 Task: Add Shikai Adult Borage Hand Cream to the cart.
Action: Mouse moved to (682, 267)
Screenshot: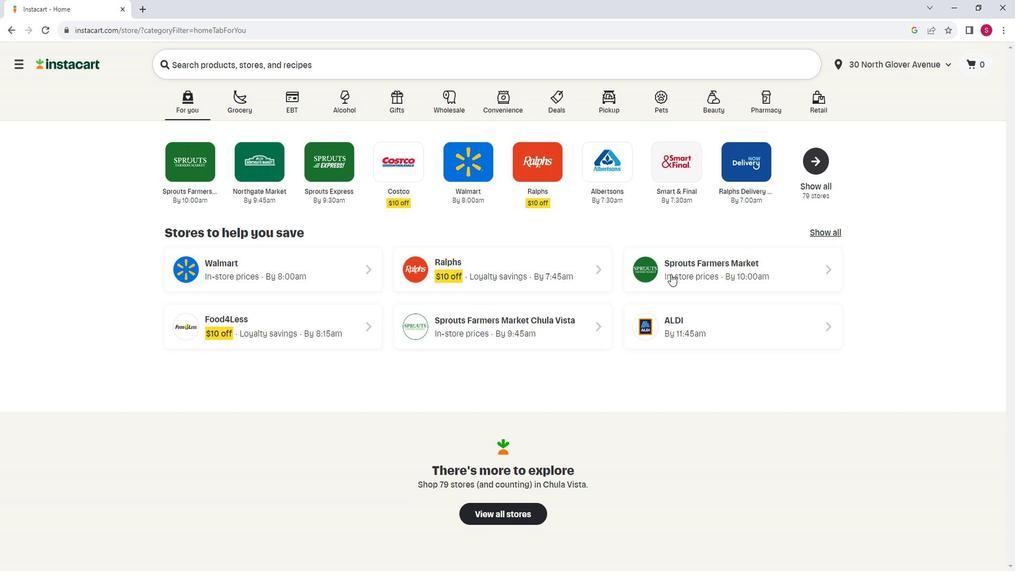 
Action: Mouse pressed left at (682, 267)
Screenshot: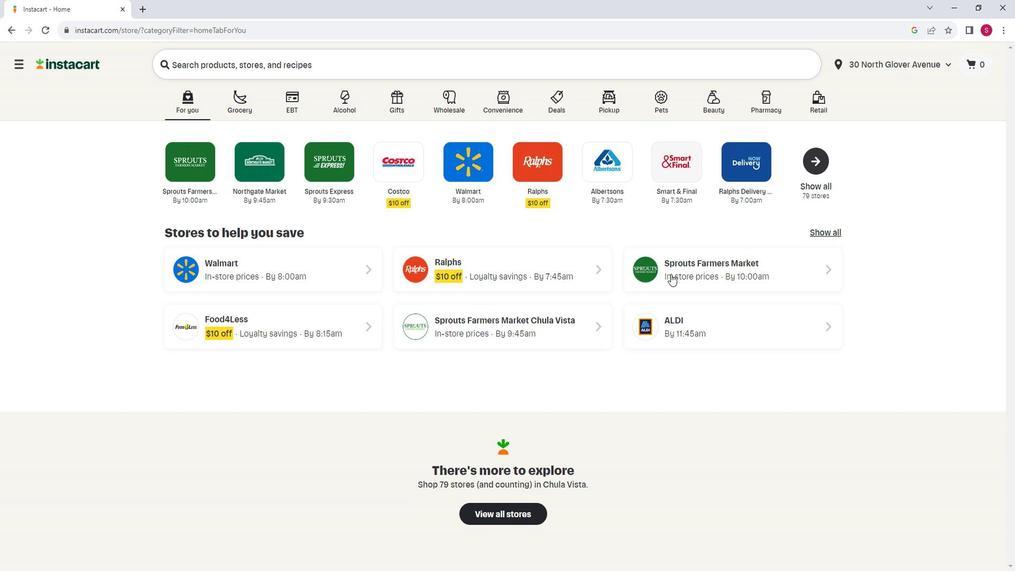 
Action: Mouse moved to (89, 411)
Screenshot: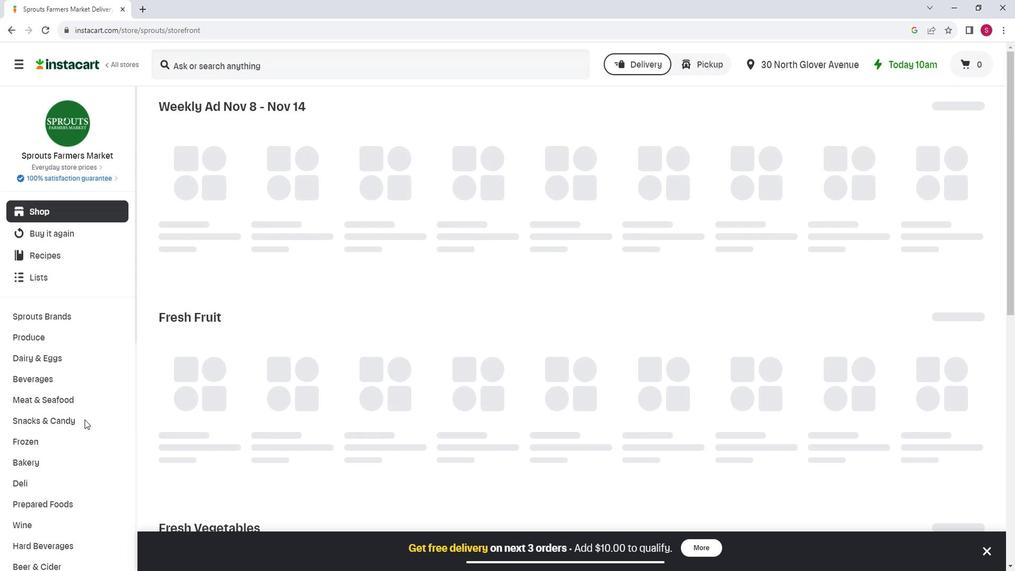 
Action: Mouse scrolled (89, 410) with delta (0, 0)
Screenshot: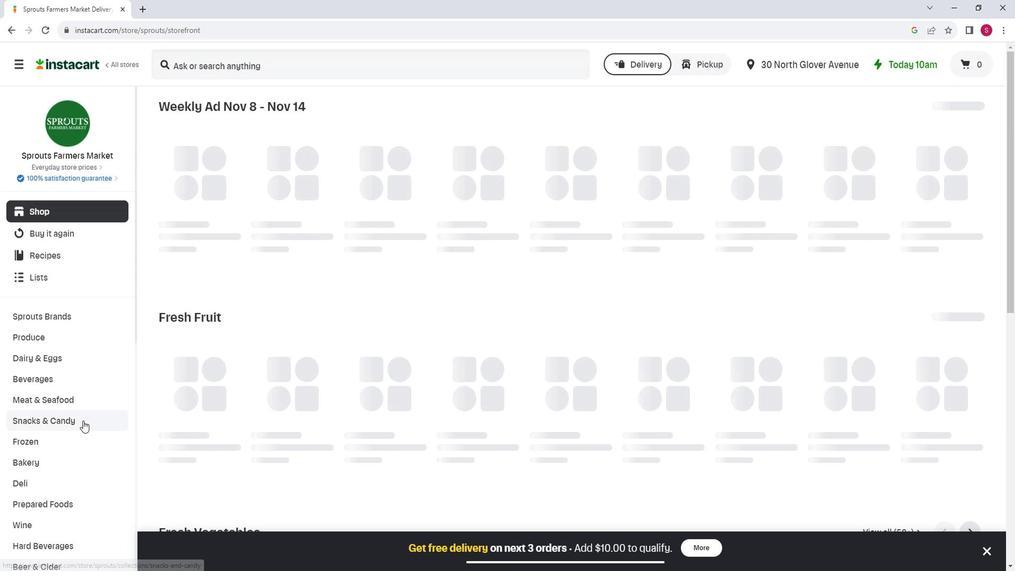 
Action: Mouse scrolled (89, 410) with delta (0, 0)
Screenshot: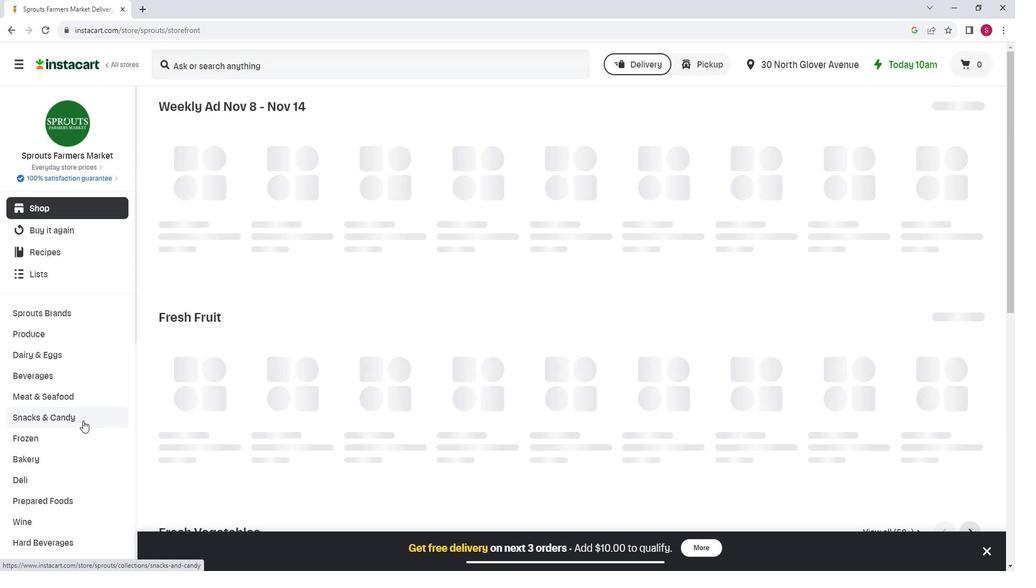 
Action: Mouse scrolled (89, 410) with delta (0, 0)
Screenshot: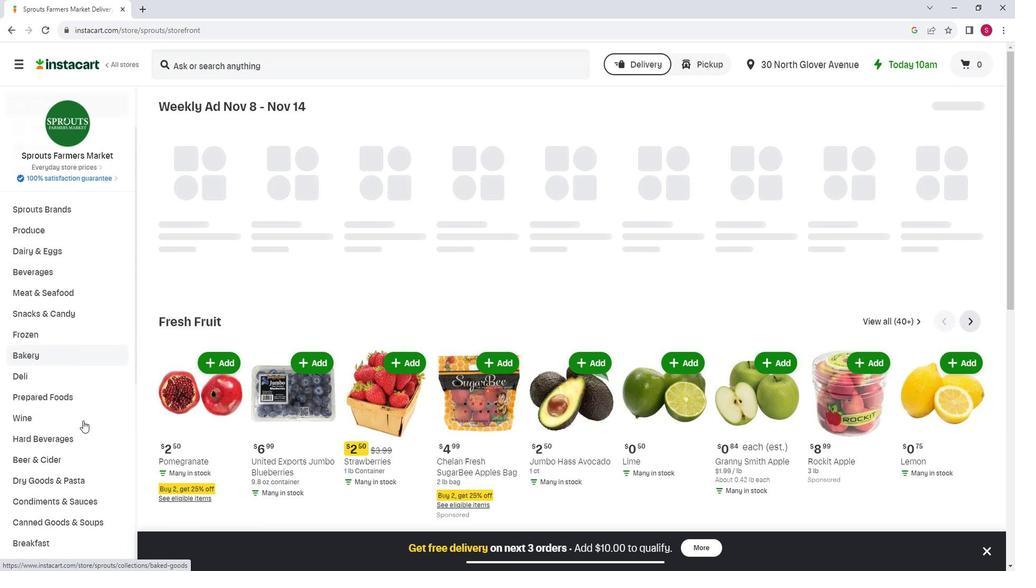 
Action: Mouse scrolled (89, 410) with delta (0, 0)
Screenshot: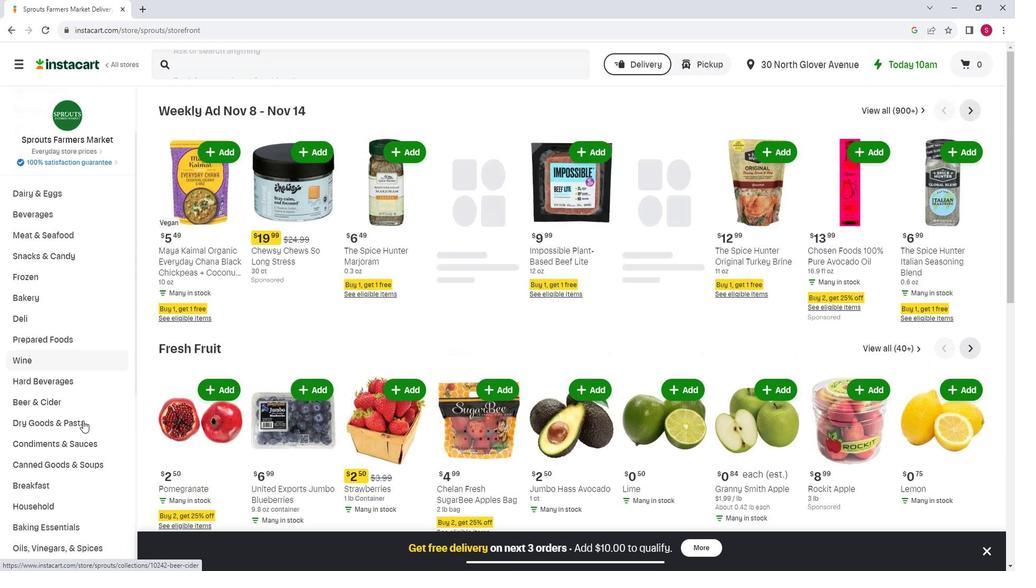 
Action: Mouse scrolled (89, 410) with delta (0, 0)
Screenshot: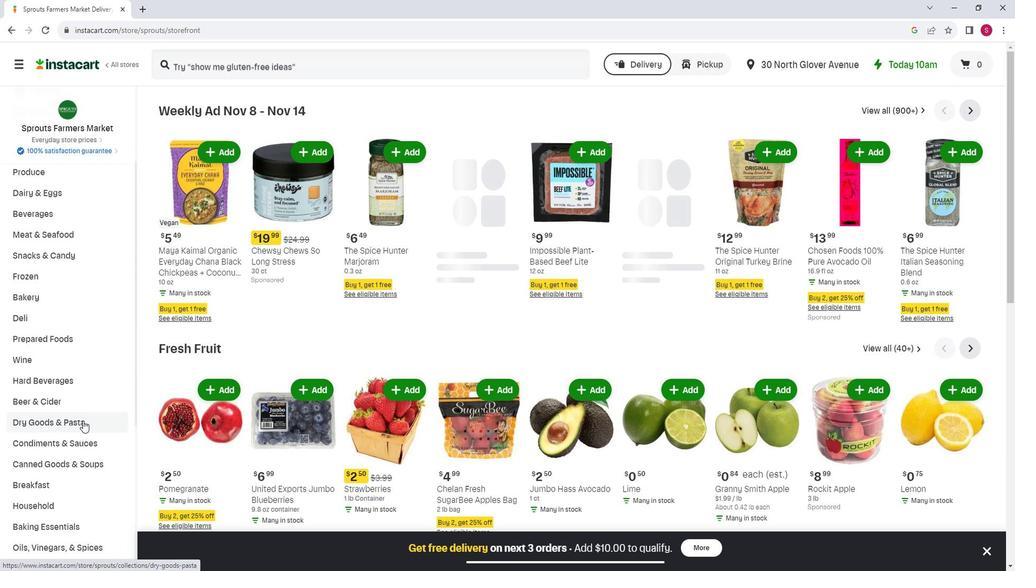 
Action: Mouse scrolled (89, 410) with delta (0, 0)
Screenshot: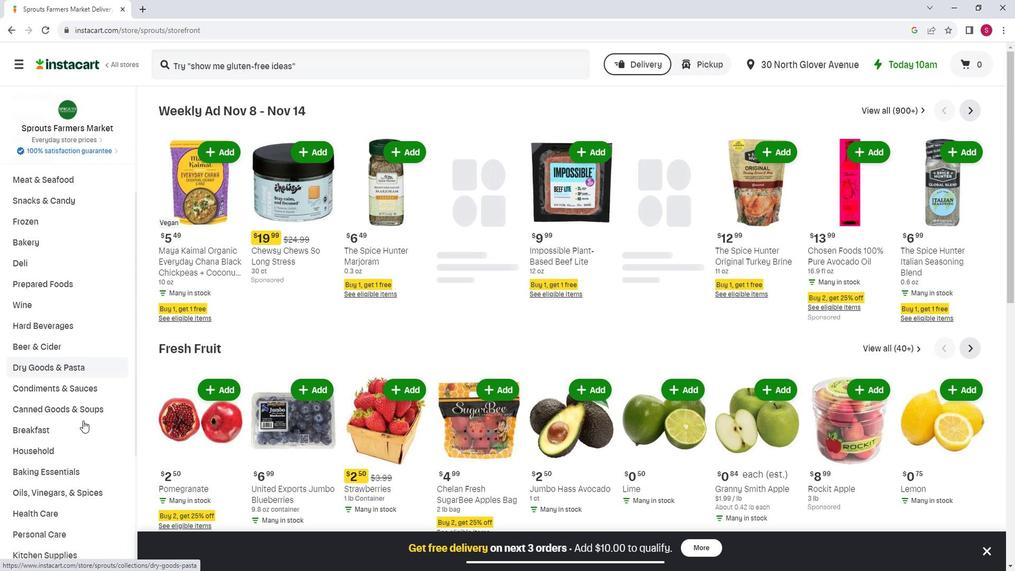 
Action: Mouse scrolled (89, 410) with delta (0, 0)
Screenshot: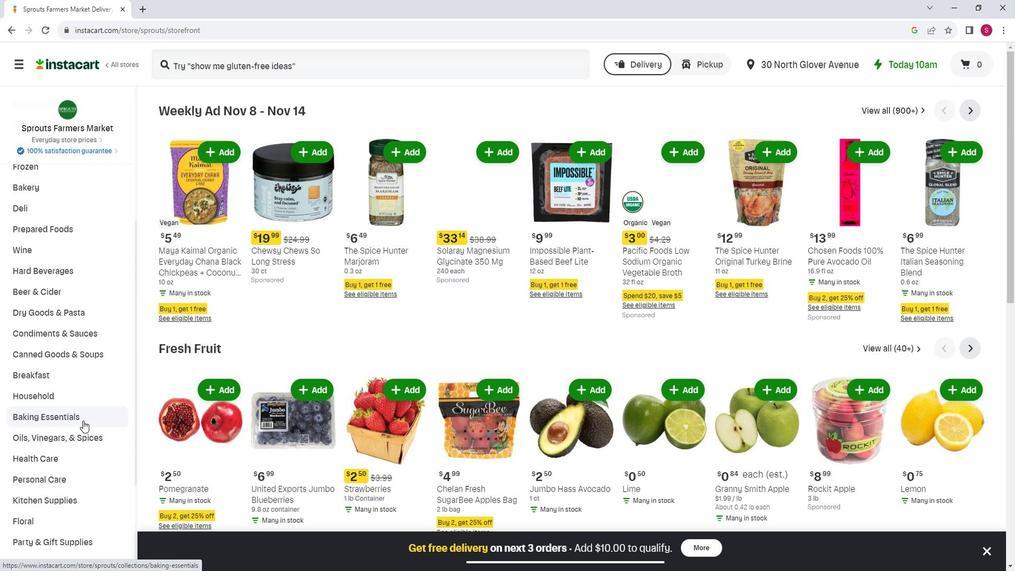 
Action: Mouse moved to (84, 414)
Screenshot: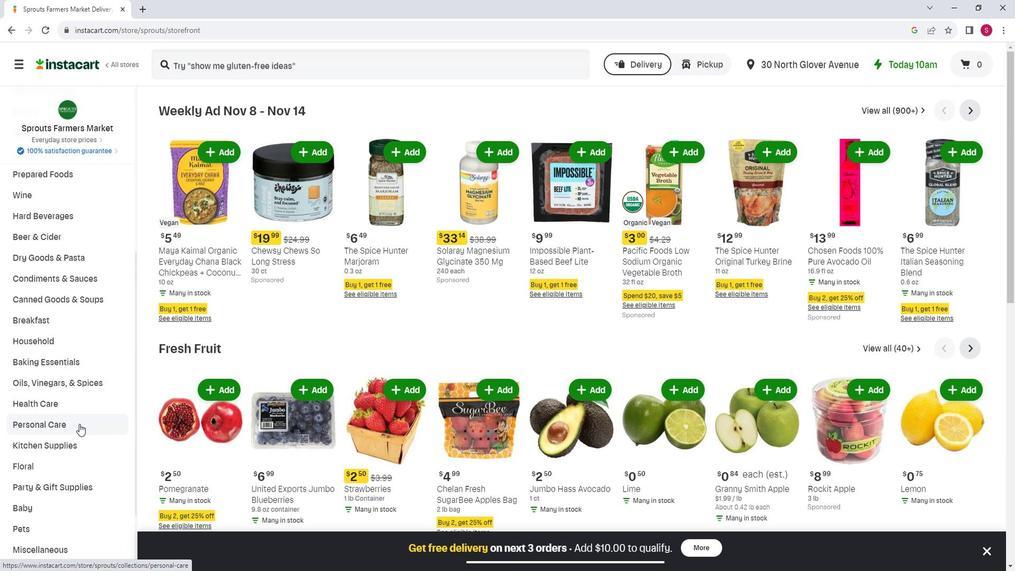 
Action: Mouse pressed left at (84, 414)
Screenshot: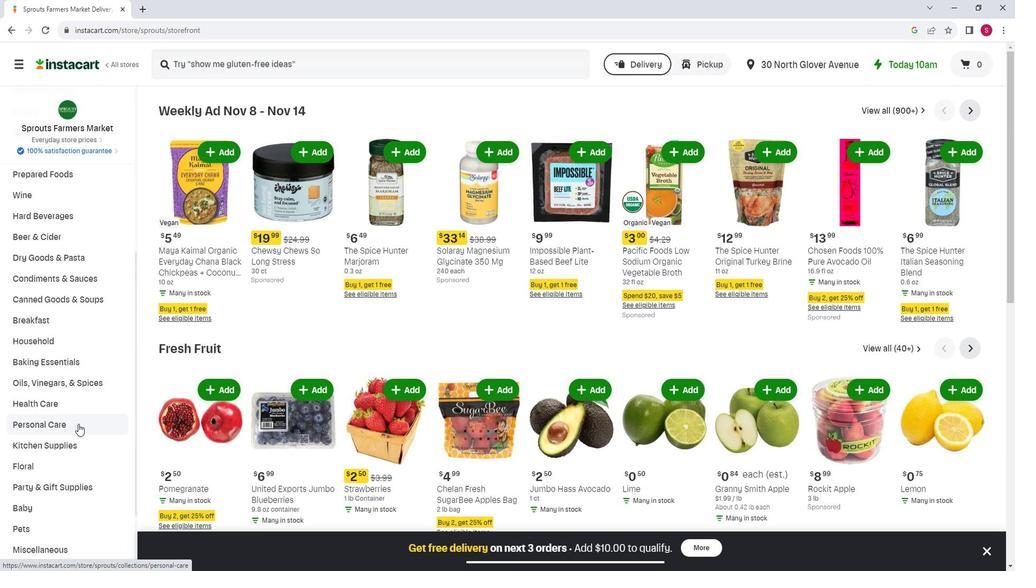 
Action: Mouse moved to (273, 140)
Screenshot: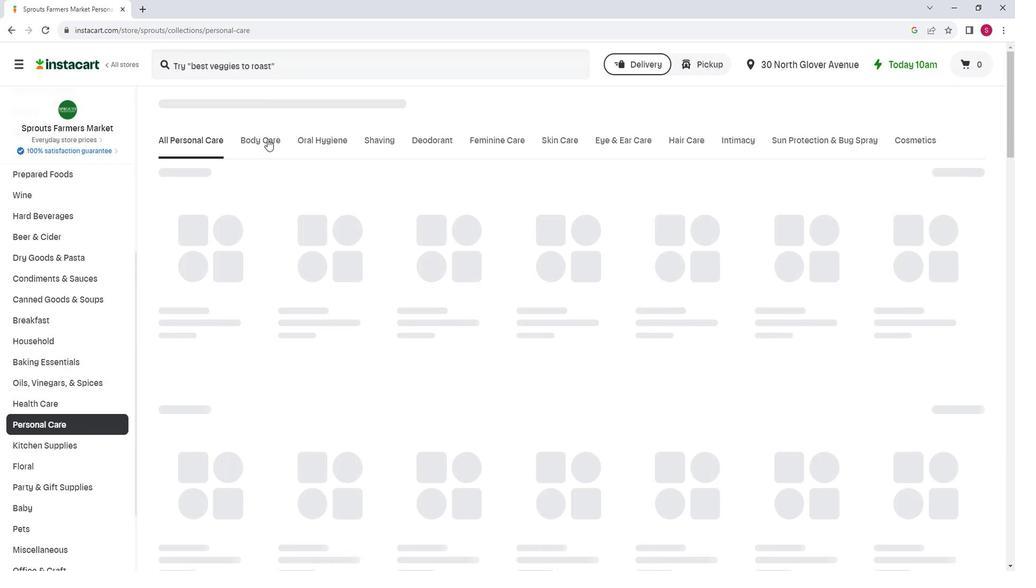 
Action: Mouse pressed left at (273, 140)
Screenshot: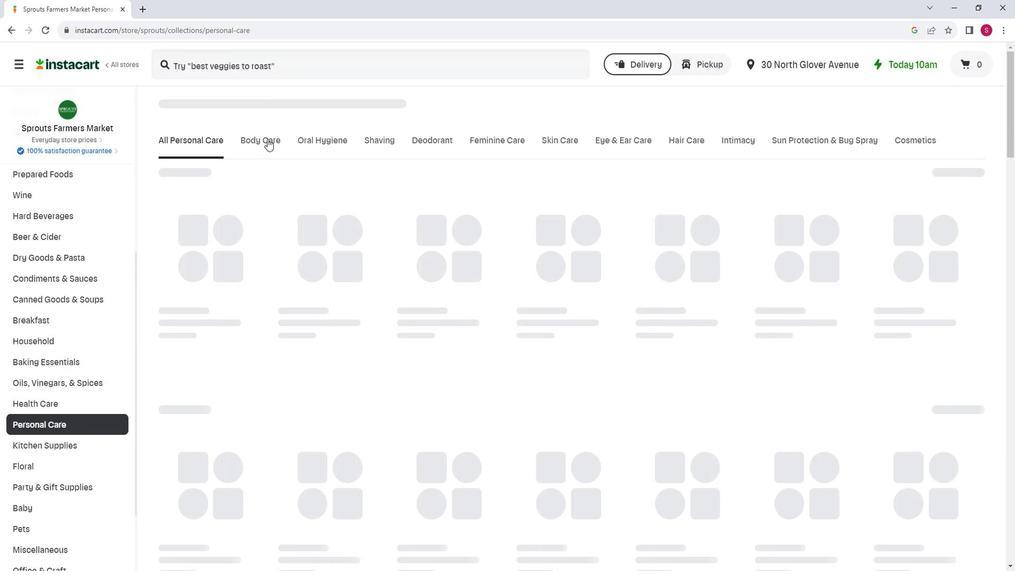 
Action: Mouse moved to (439, 181)
Screenshot: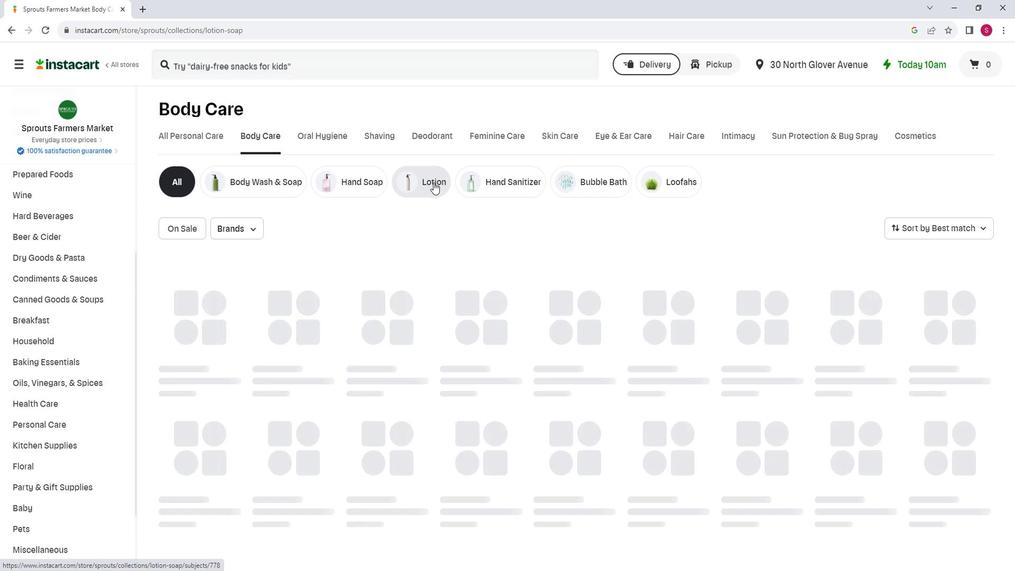 
Action: Mouse pressed left at (439, 181)
Screenshot: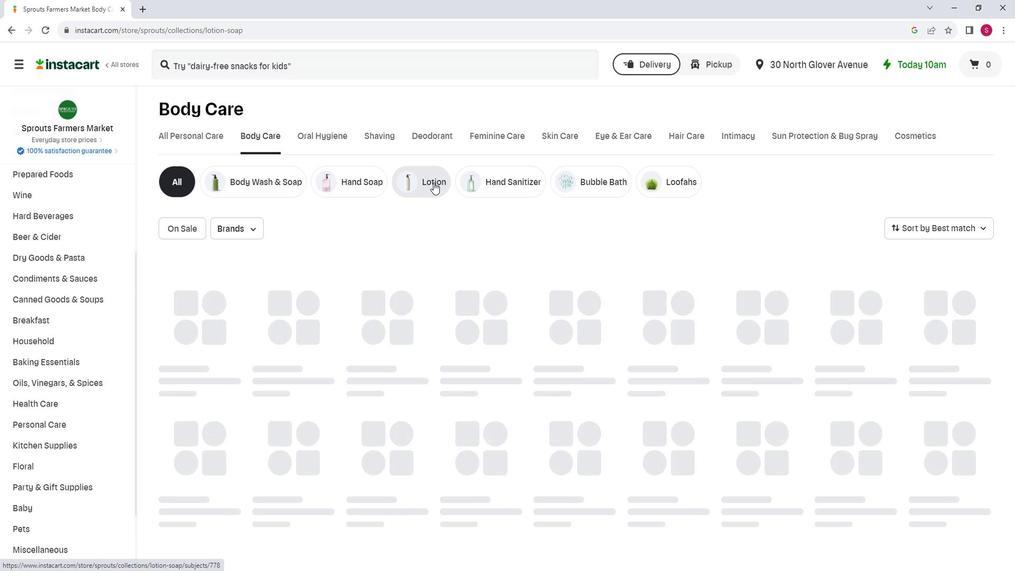 
Action: Mouse moved to (342, 73)
Screenshot: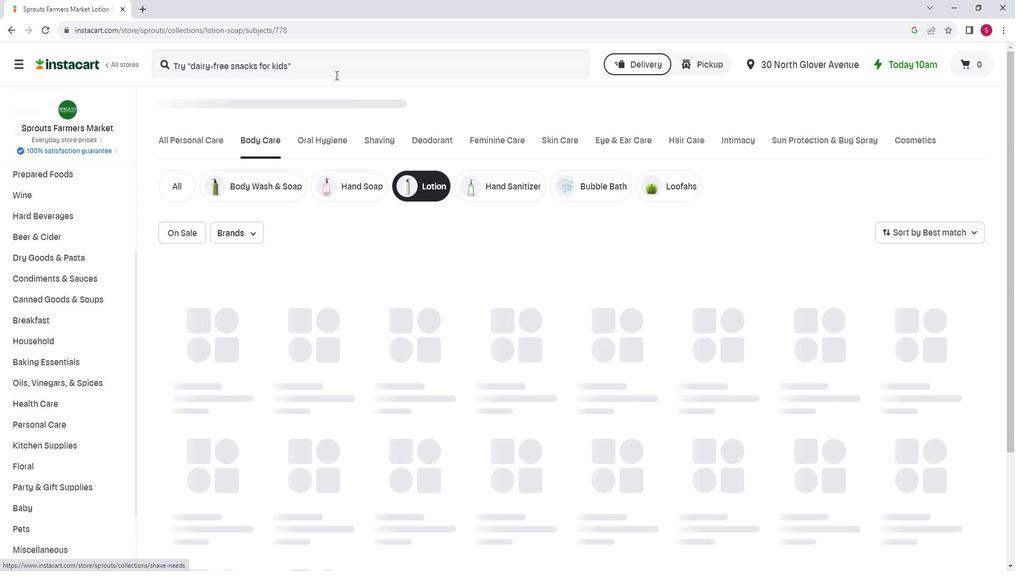 
Action: Mouse pressed left at (342, 73)
Screenshot: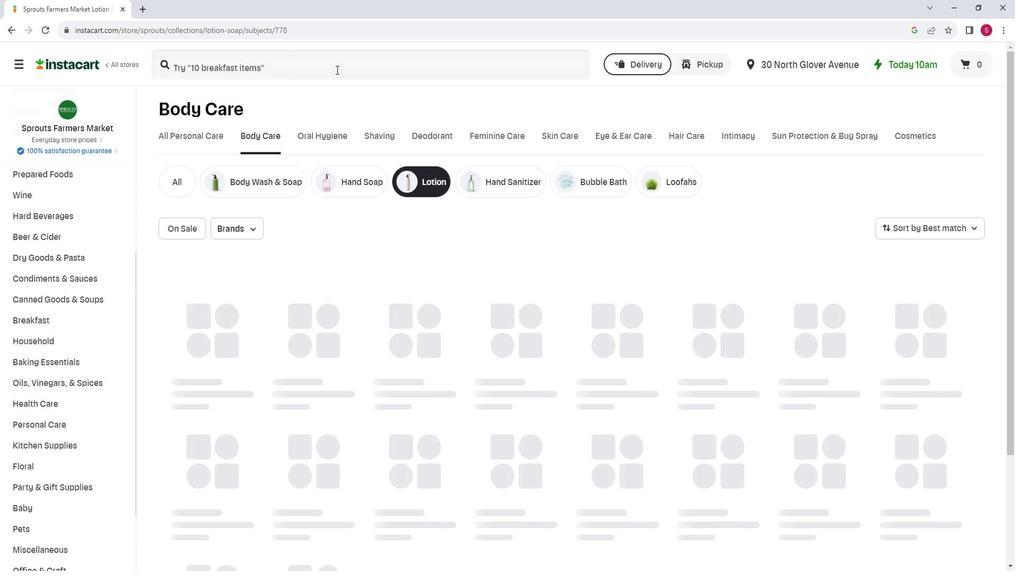 
Action: Key pressed <Key.shift><Key.shift><Key.shift><Key.shift><Key.shift>Shikai<Key.space><Key.shift>Adult<Key.space><Key.shift>Borage<Key.space><Key.shift>HAnd<Key.space><Key.shift><Key.shift><Key.shift><Key.shift>Cream<Key.space><Key.enter>
Screenshot: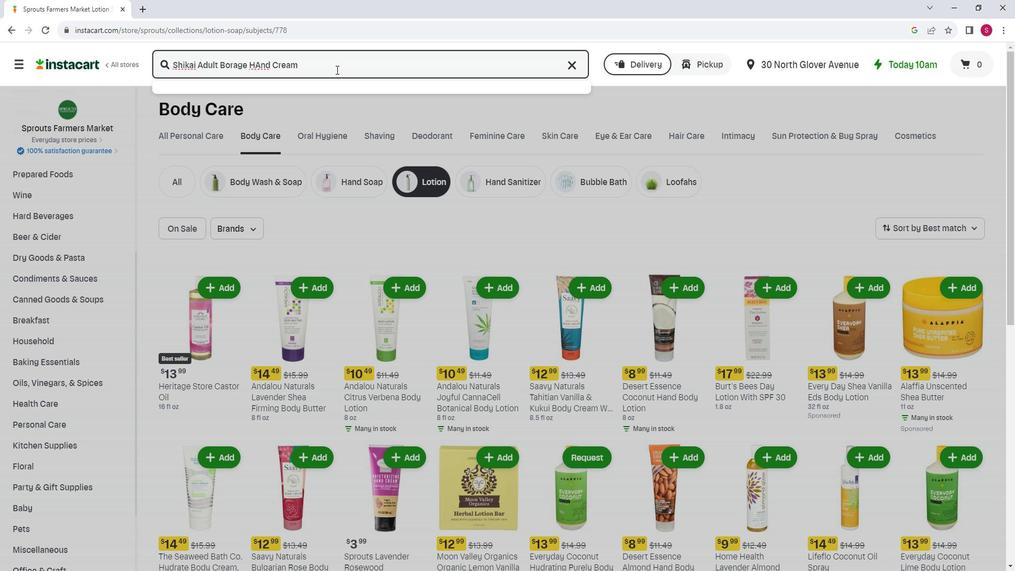 
Action: Mouse moved to (296, 156)
Screenshot: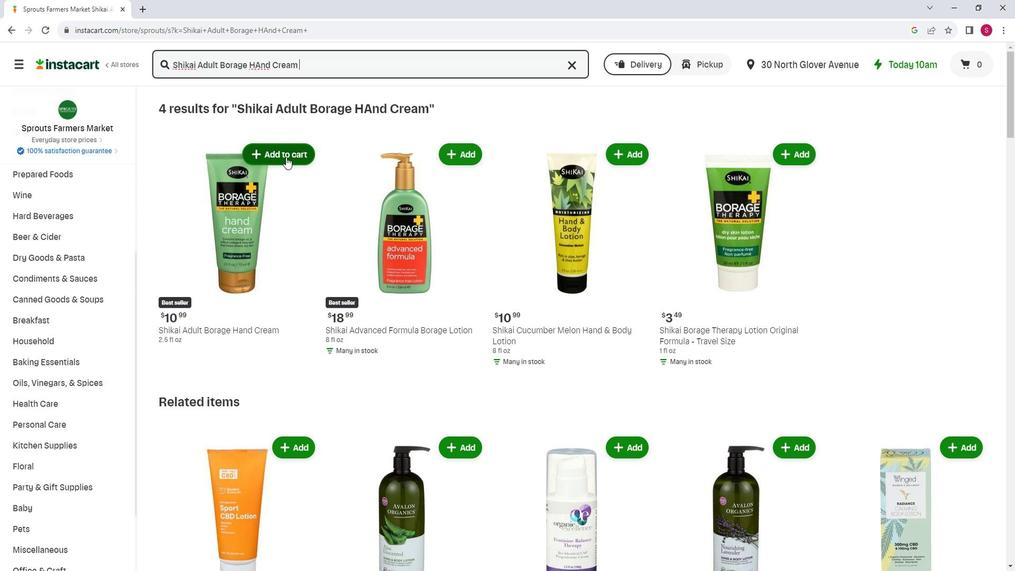 
Action: Mouse pressed left at (296, 156)
Screenshot: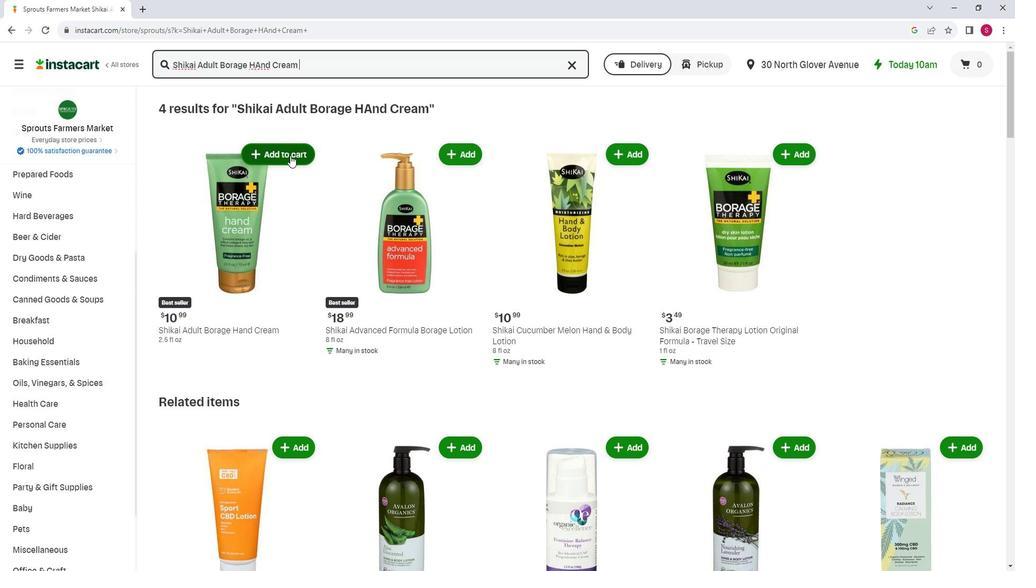 
Action: Mouse moved to (335, 146)
Screenshot: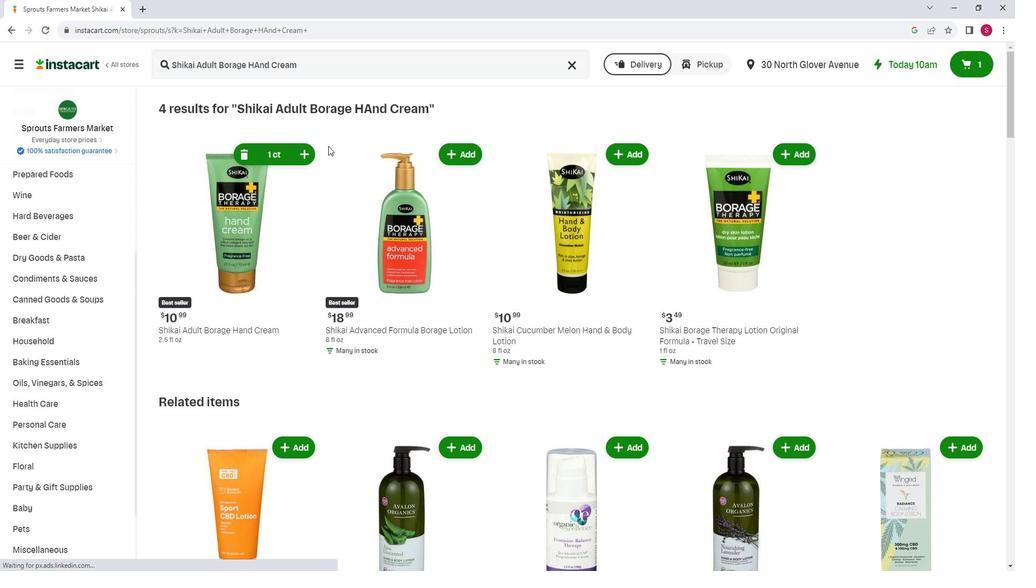 
